 Task: Show panoramic views.
Action: Mouse moved to (13, 13)
Screenshot: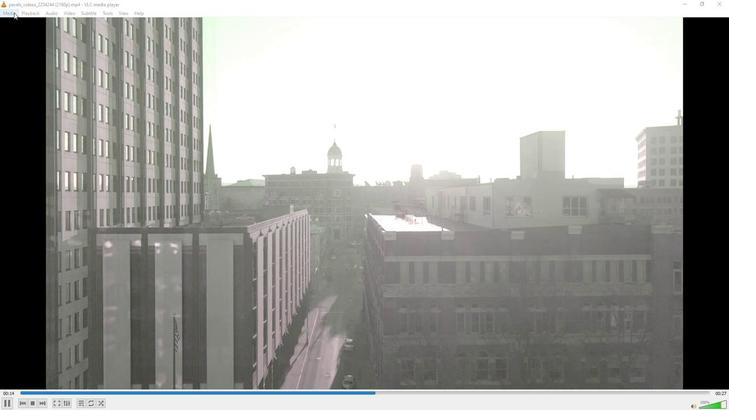 
Action: Mouse pressed left at (13, 13)
Screenshot: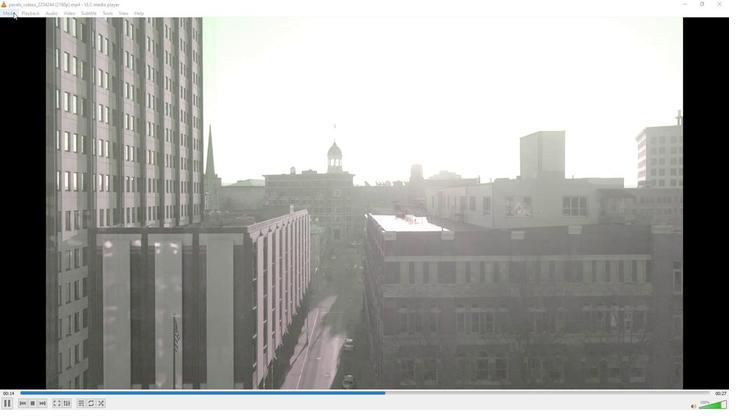 
Action: Mouse moved to (14, 23)
Screenshot: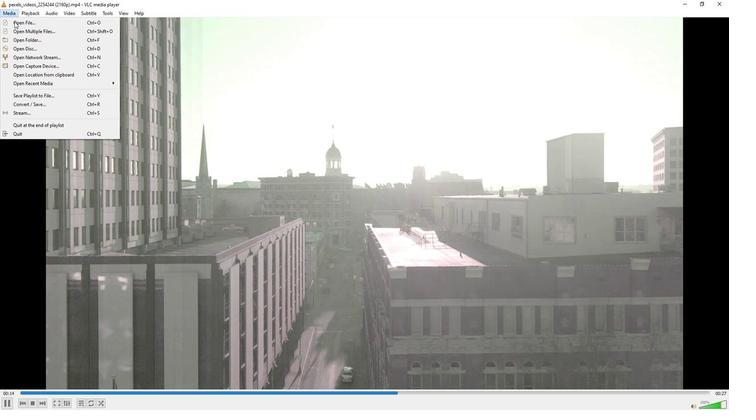 
Action: Mouse pressed left at (14, 23)
Screenshot: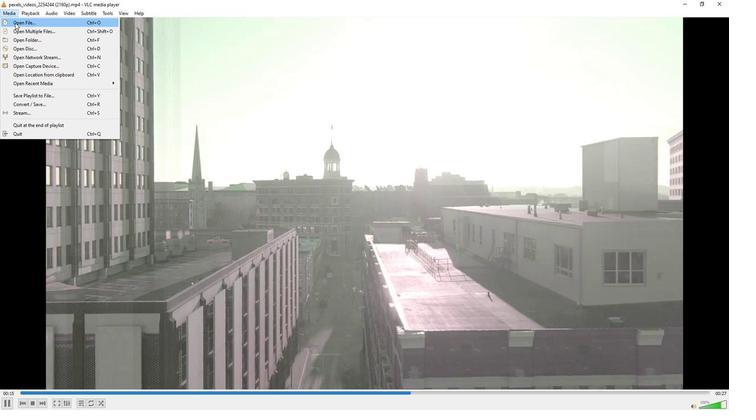 
Action: Mouse moved to (121, 79)
Screenshot: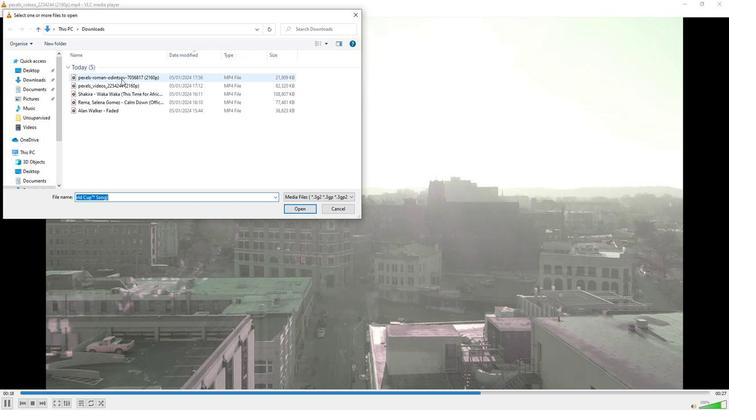 
Action: Mouse pressed left at (121, 79)
Screenshot: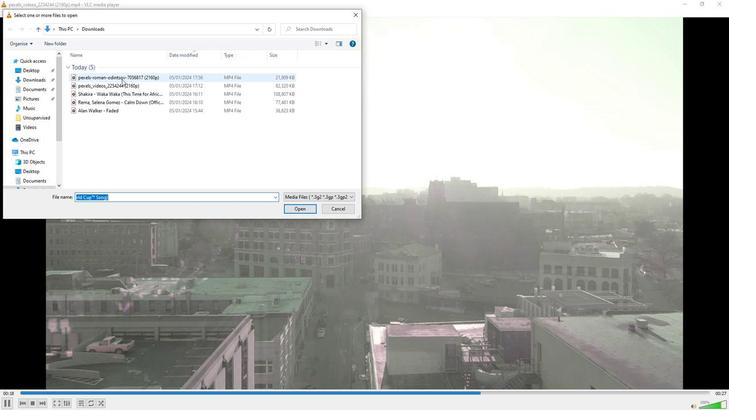 
Action: Mouse moved to (296, 210)
Screenshot: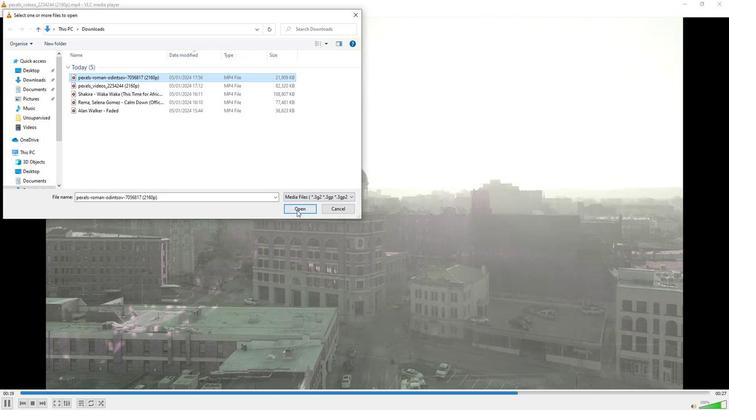 
Action: Mouse pressed left at (296, 210)
Screenshot: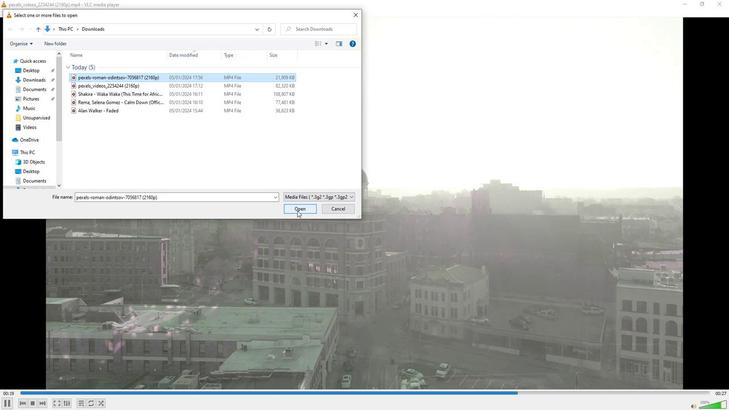 
Action: Mouse moved to (513, 284)
Screenshot: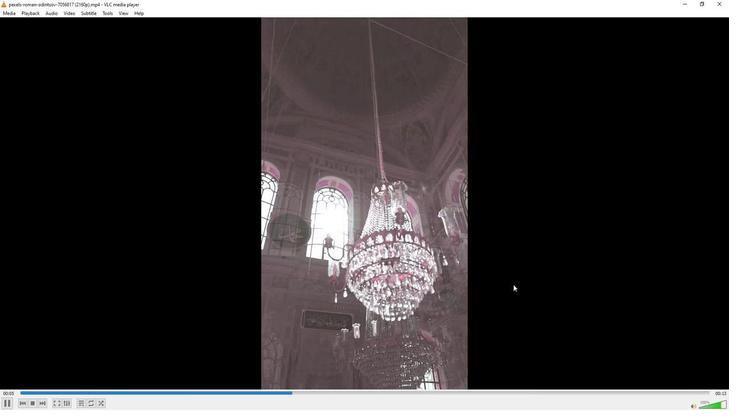 
